 Task: Create a new group in Outlook named 'Taskers Team' with the email address 'Tasker@softage.net', description 'project discussion', set it to public, and add members.
Action: Mouse moved to (72, 69)
Screenshot: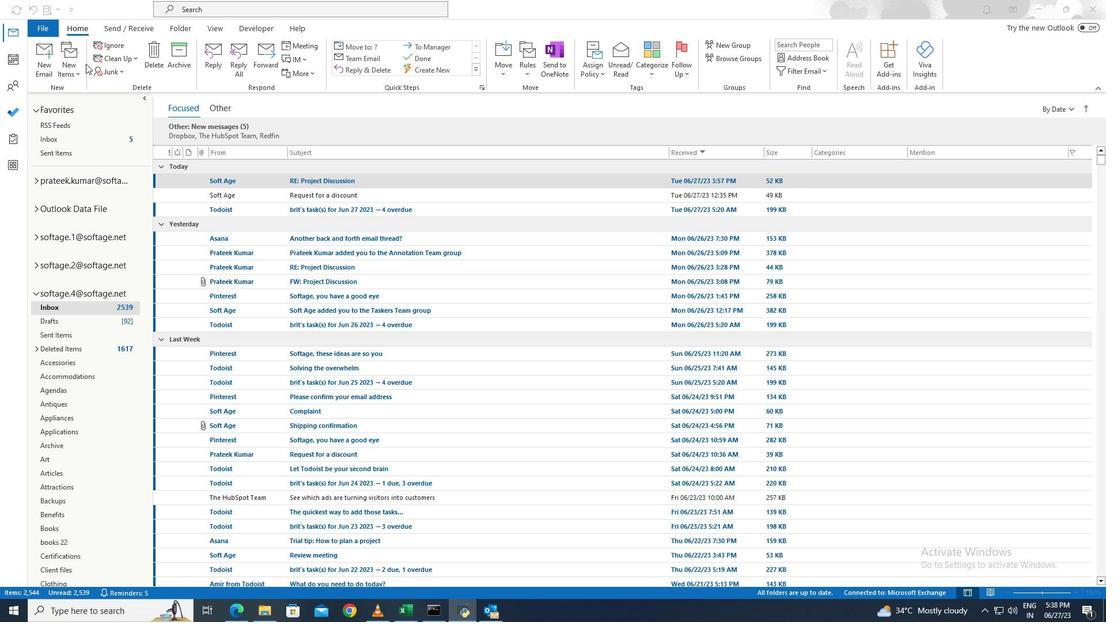
Action: Mouse pressed left at (72, 69)
Screenshot: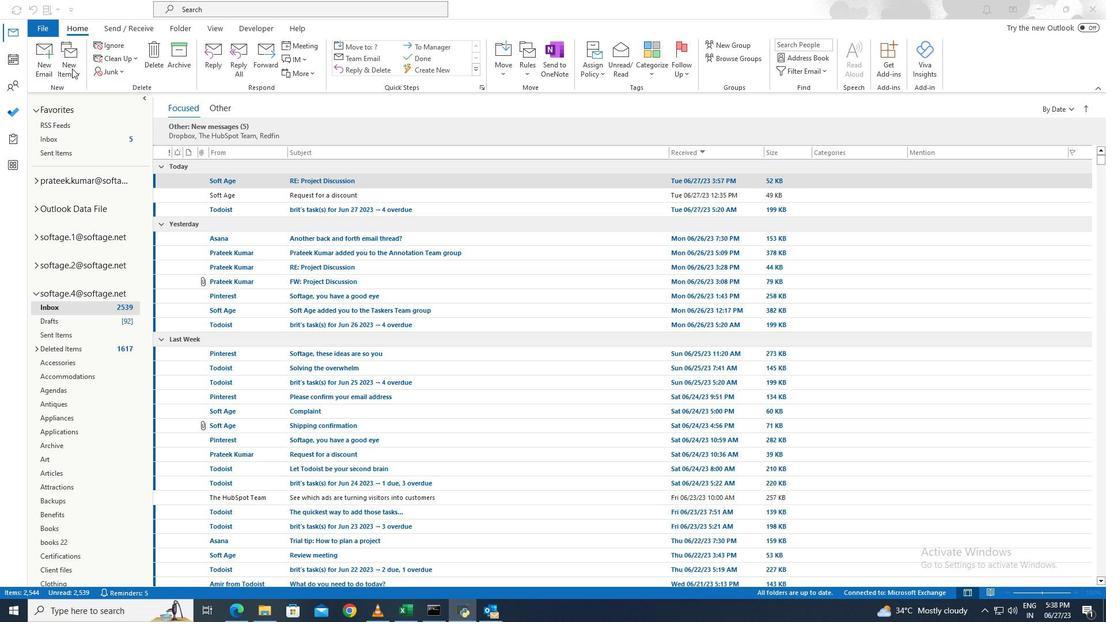 
Action: Mouse moved to (73, 71)
Screenshot: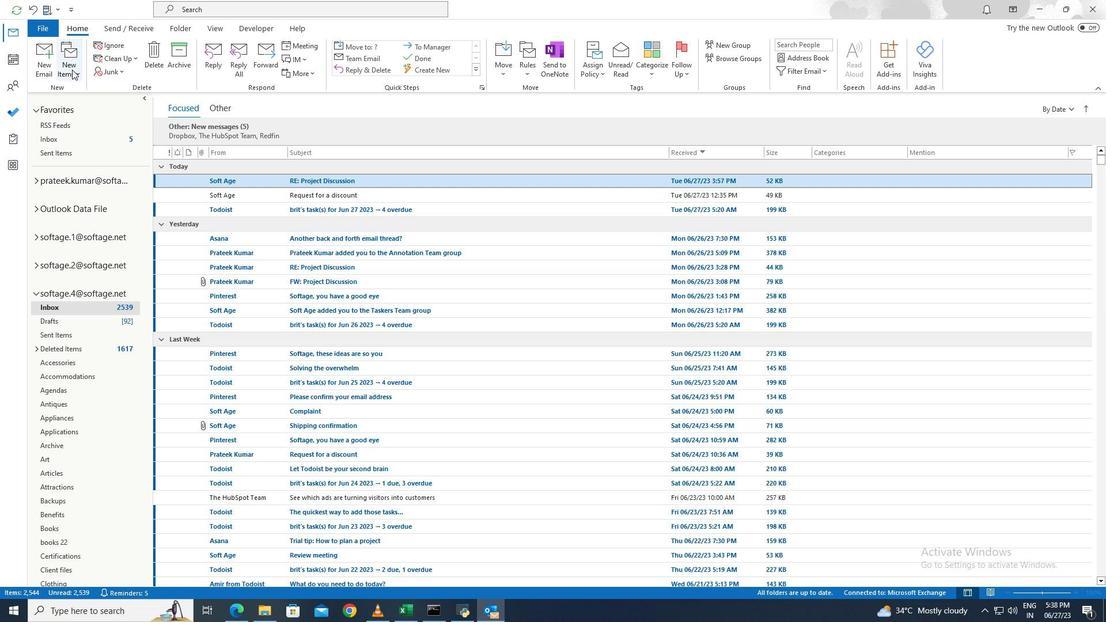 
Action: Mouse pressed left at (73, 71)
Screenshot: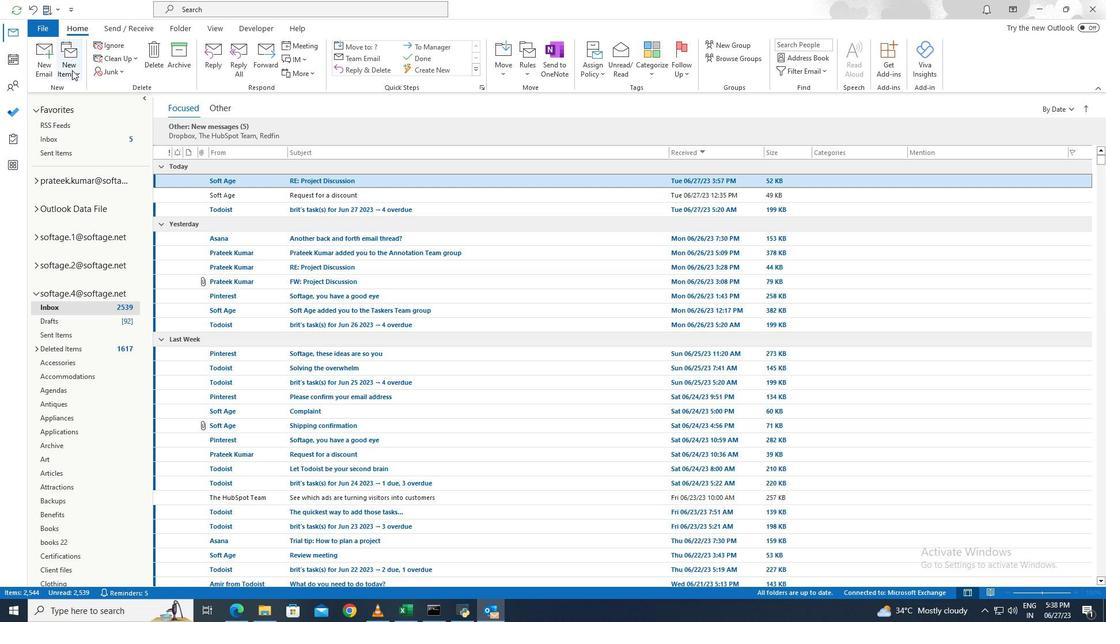 
Action: Mouse moved to (111, 152)
Screenshot: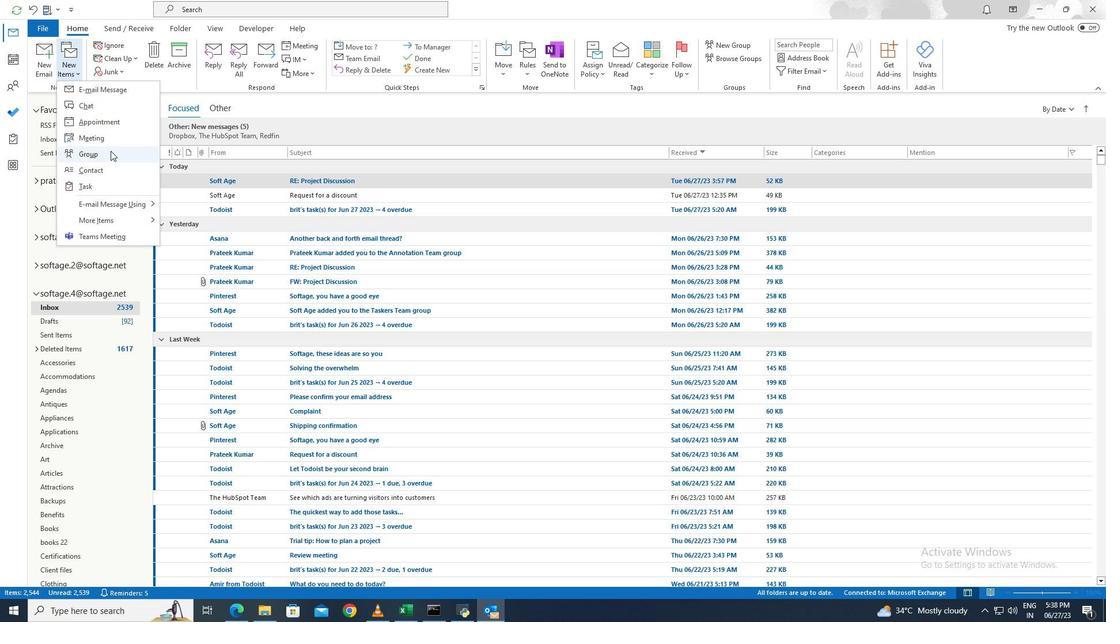 
Action: Mouse pressed left at (111, 152)
Screenshot: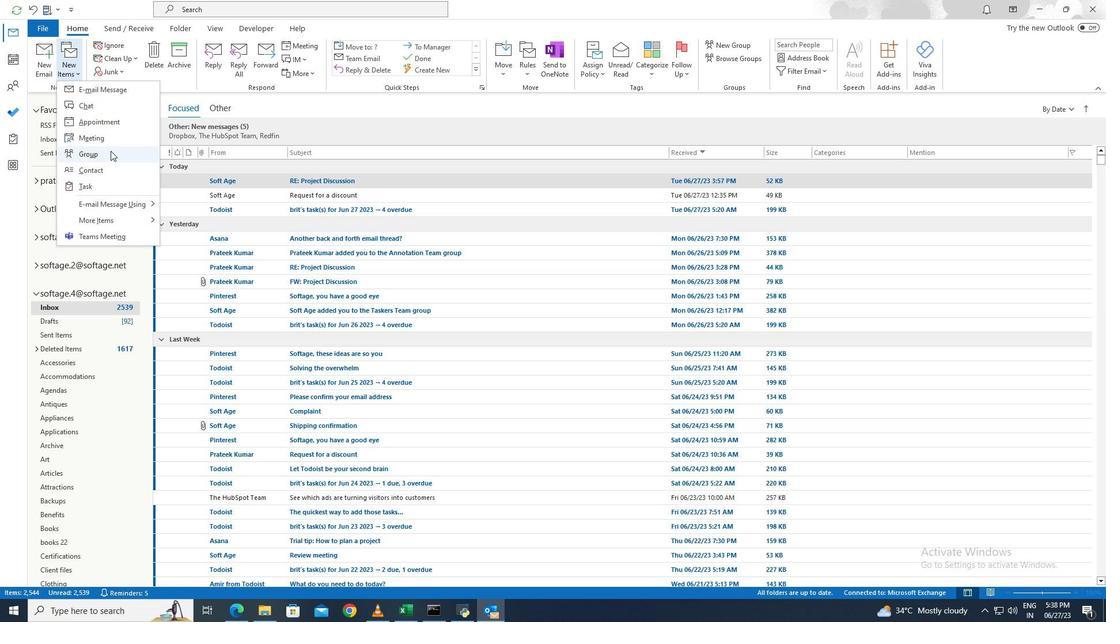 
Action: Mouse moved to (196, 166)
Screenshot: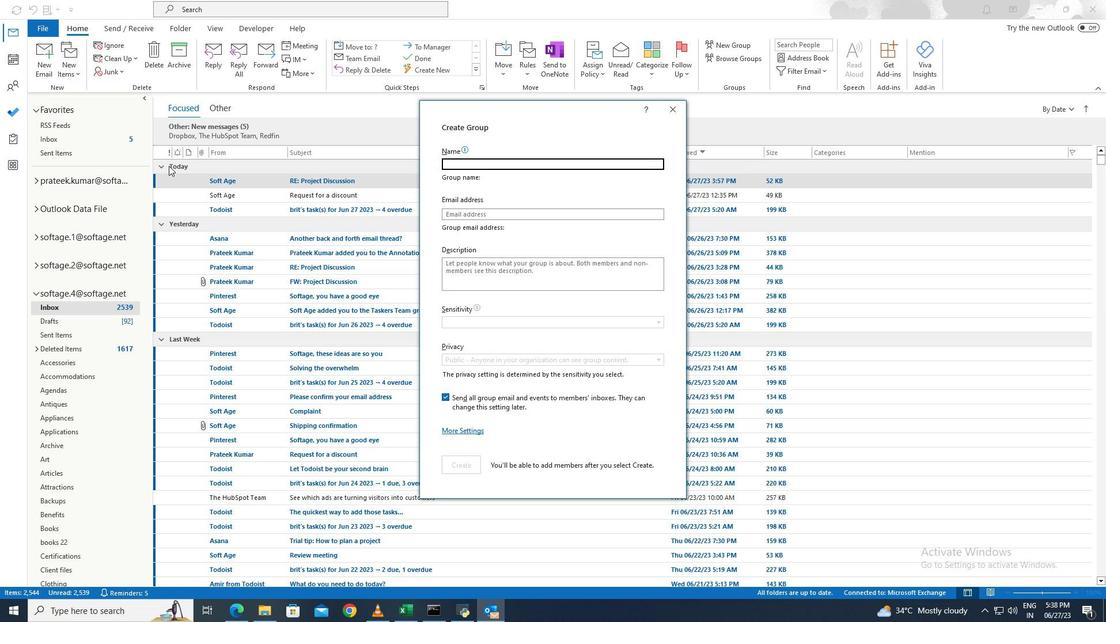 
Action: Key pressed <Key.caps_lock>T<Key.caps_lock>askers<Key.space><Key.caps_lock>T<Key.caps_lock>eam
Screenshot: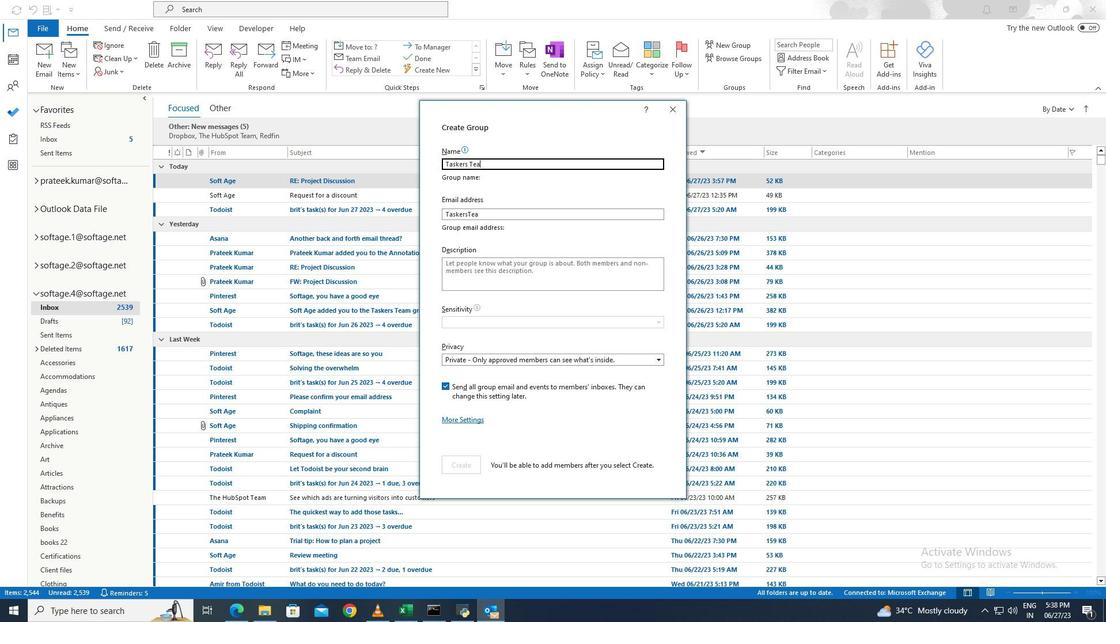 
Action: Mouse moved to (494, 217)
Screenshot: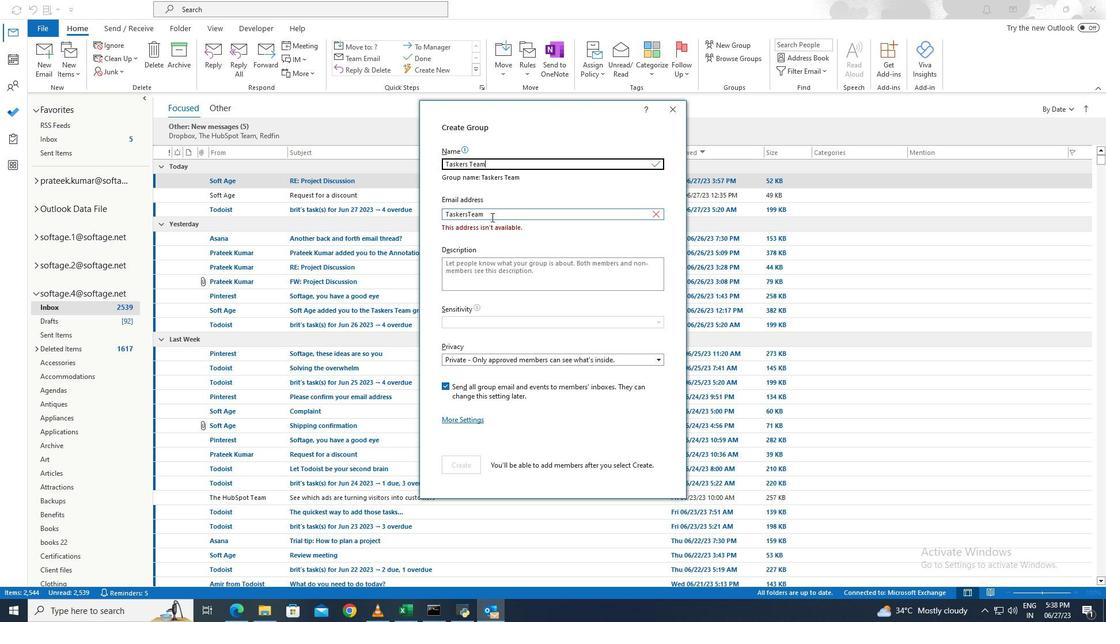
Action: Mouse pressed left at (494, 217)
Screenshot: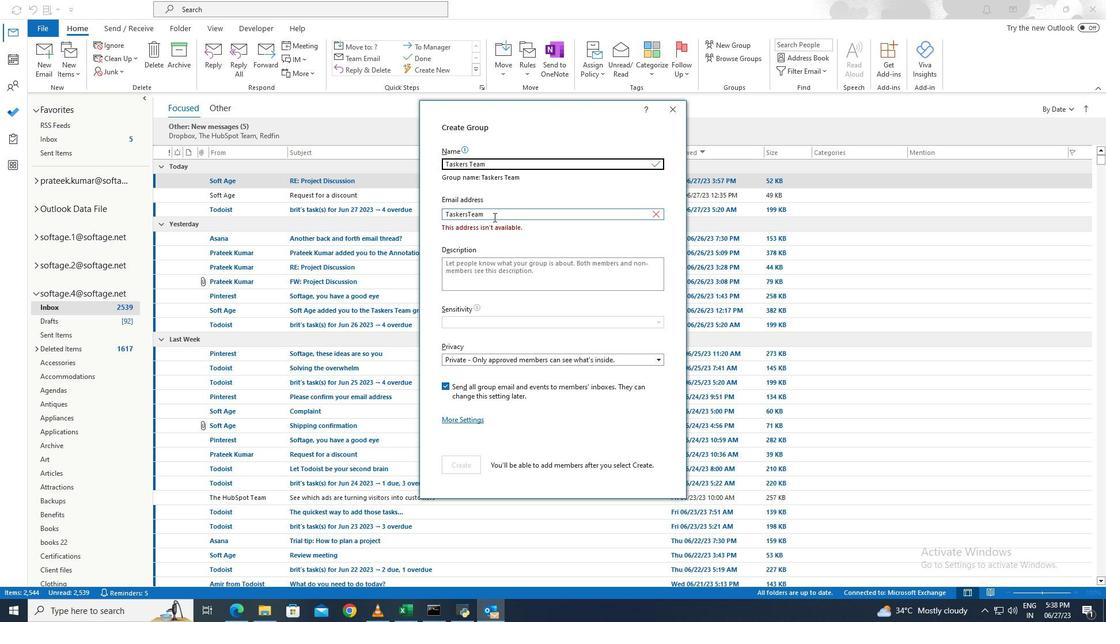 
Action: Key pressed <Key.shift><Key.up><Key.caps_lock>T<Key.caps_lock>askr<Key.backspace>er
Screenshot: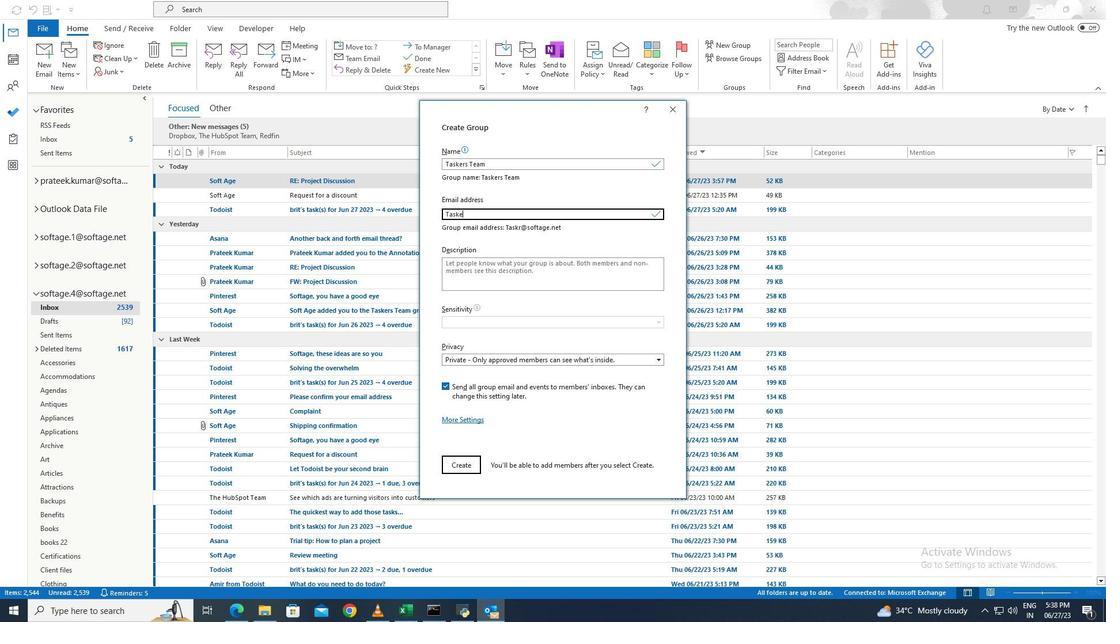 
Action: Mouse moved to (511, 270)
Screenshot: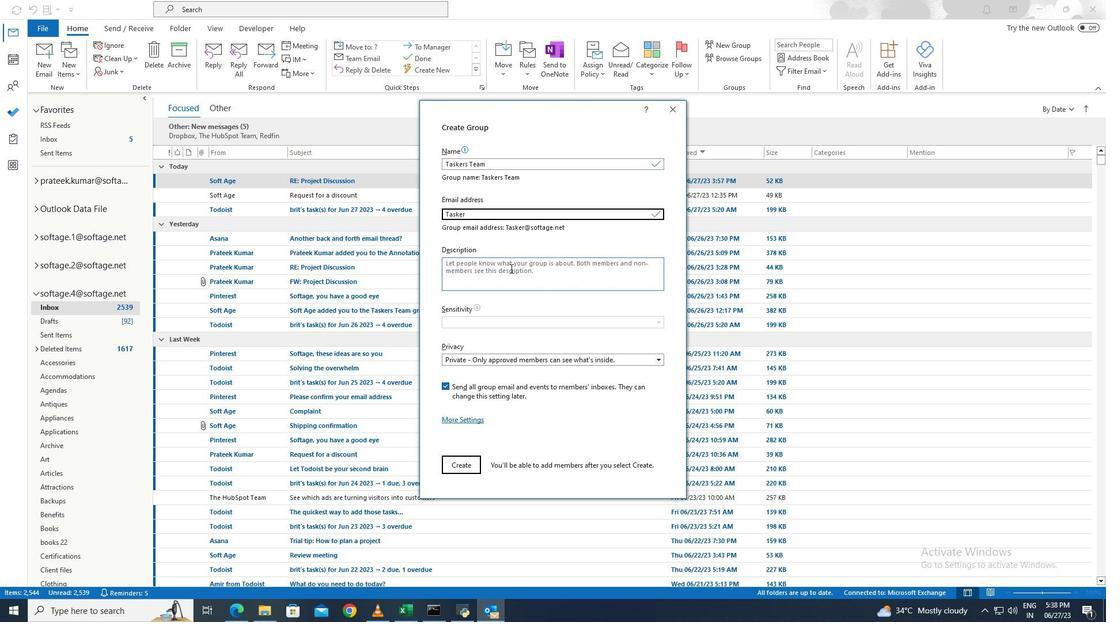
Action: Mouse pressed left at (511, 270)
Screenshot: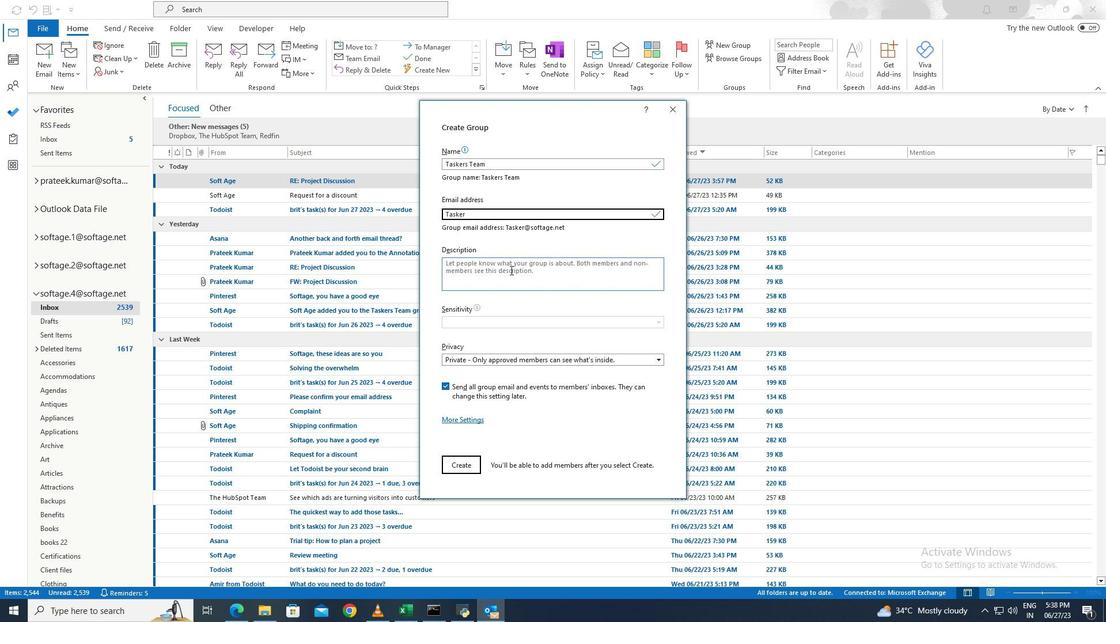 
Action: Key pressed project<Key.space>discussion
Screenshot: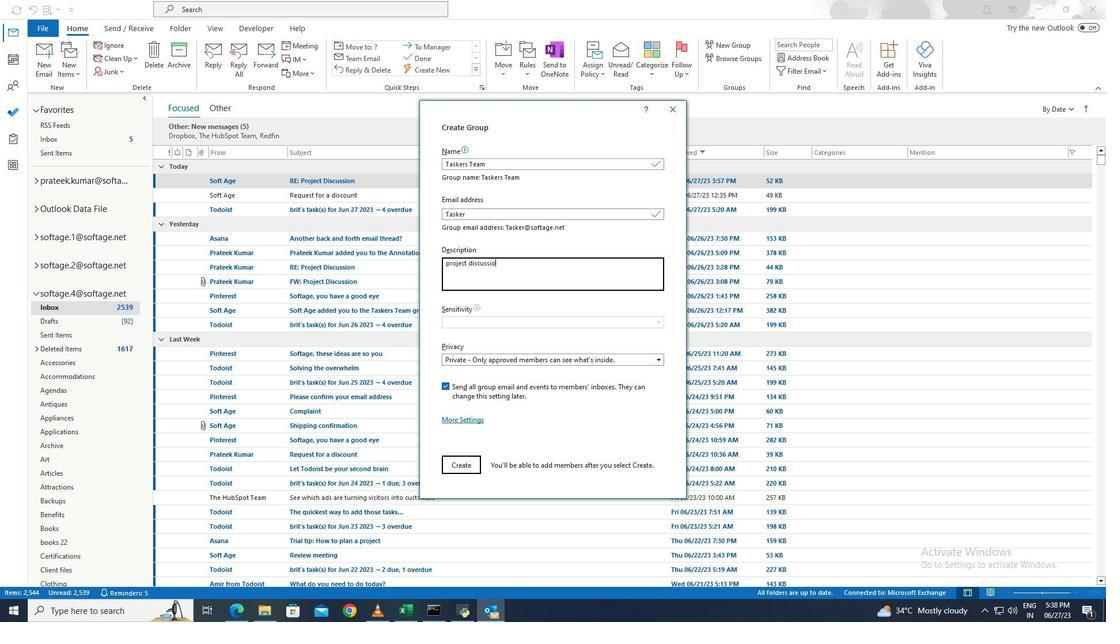 
Action: Mouse moved to (658, 360)
Screenshot: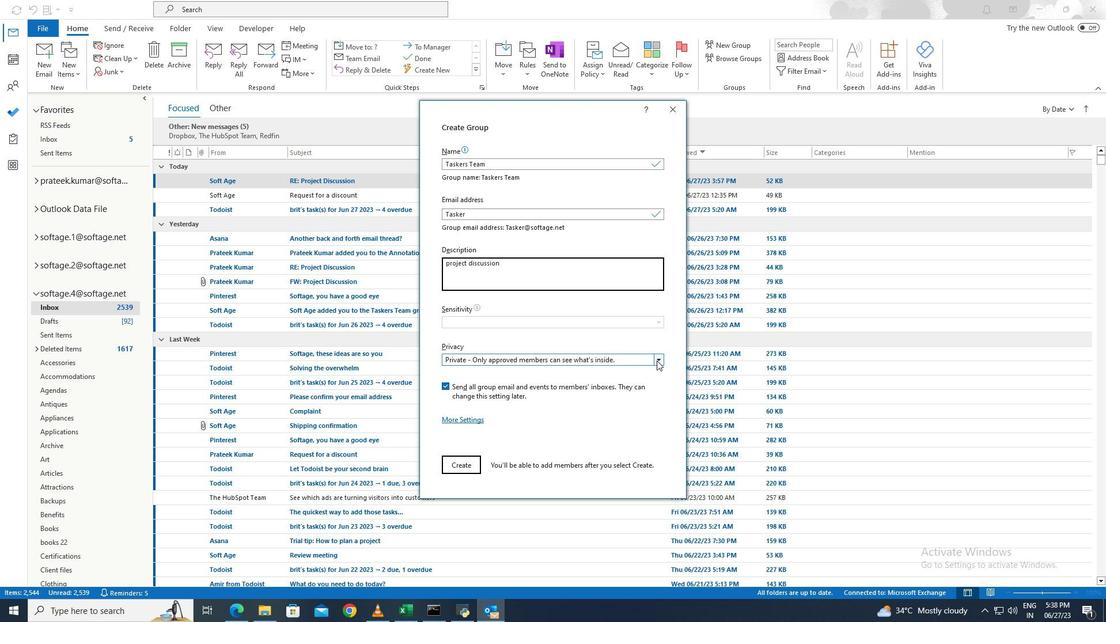 
Action: Mouse pressed left at (658, 360)
Screenshot: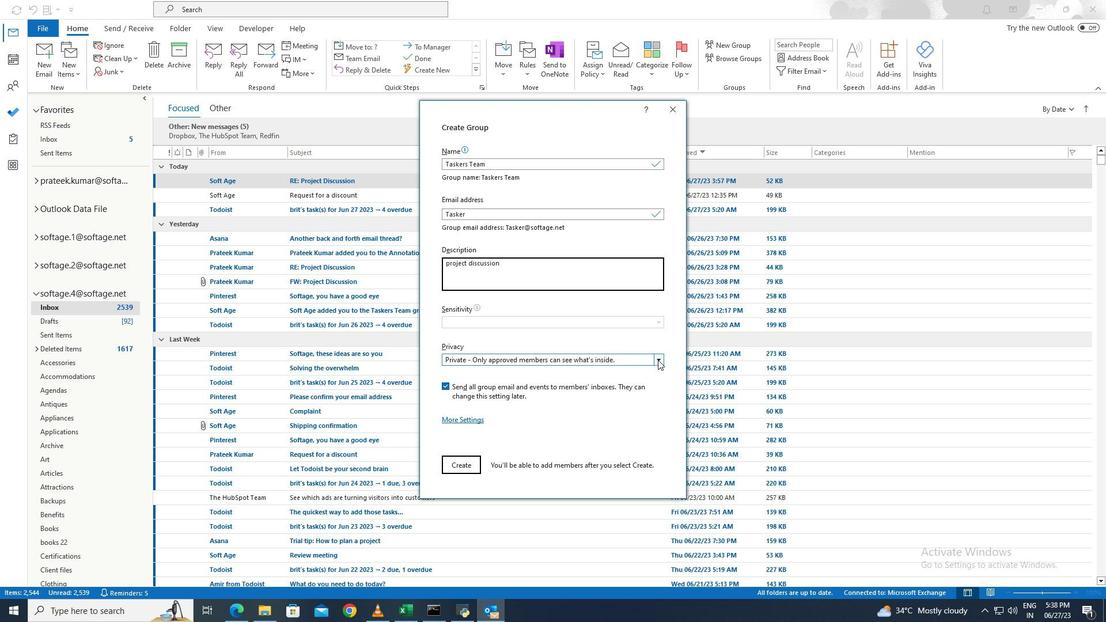 
Action: Mouse moved to (641, 371)
Screenshot: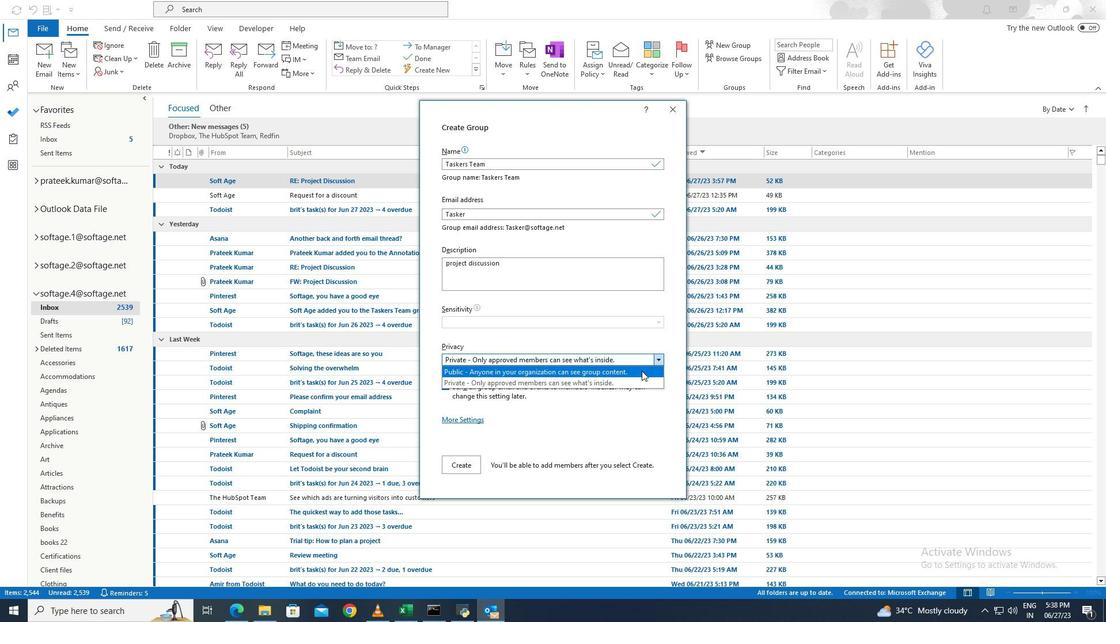 
Action: Mouse pressed left at (641, 371)
Screenshot: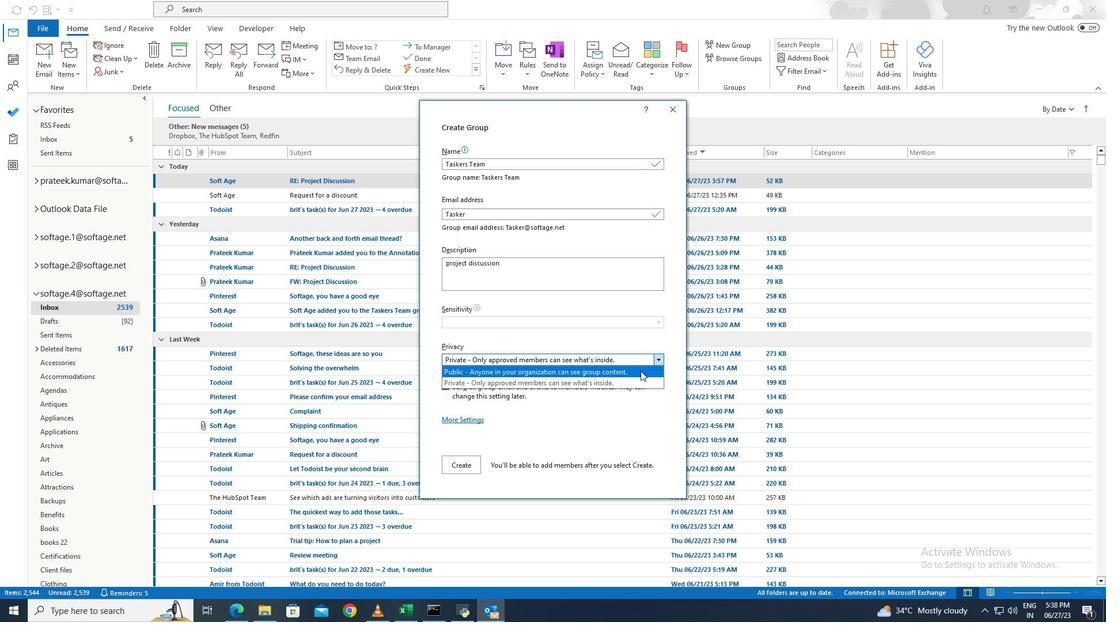 
Action: Mouse moved to (475, 468)
Screenshot: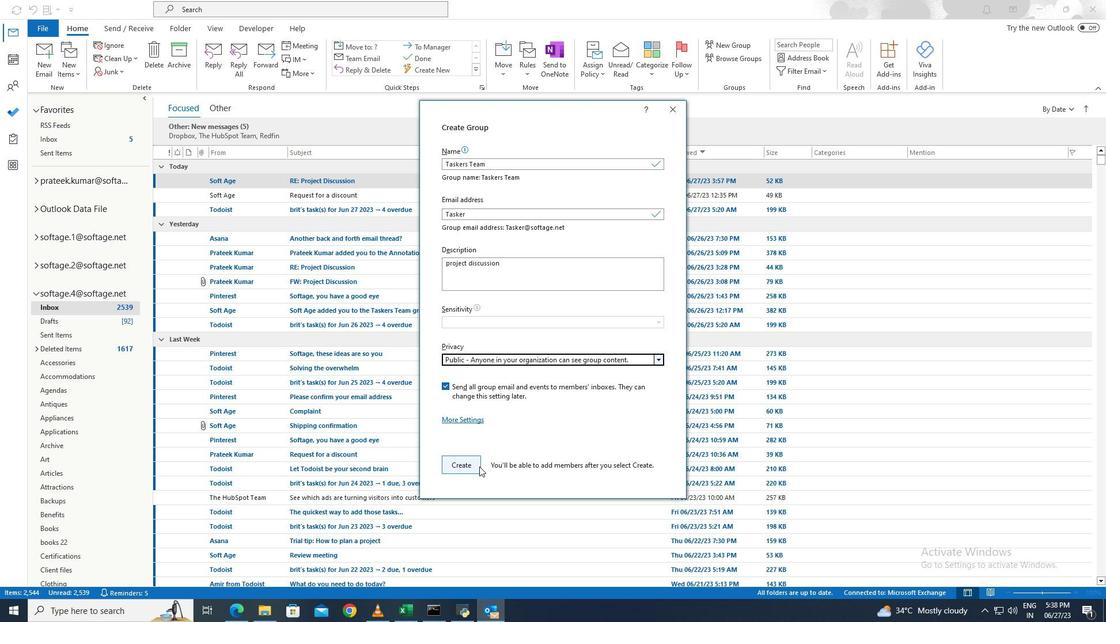 
Action: Mouse pressed left at (475, 468)
Screenshot: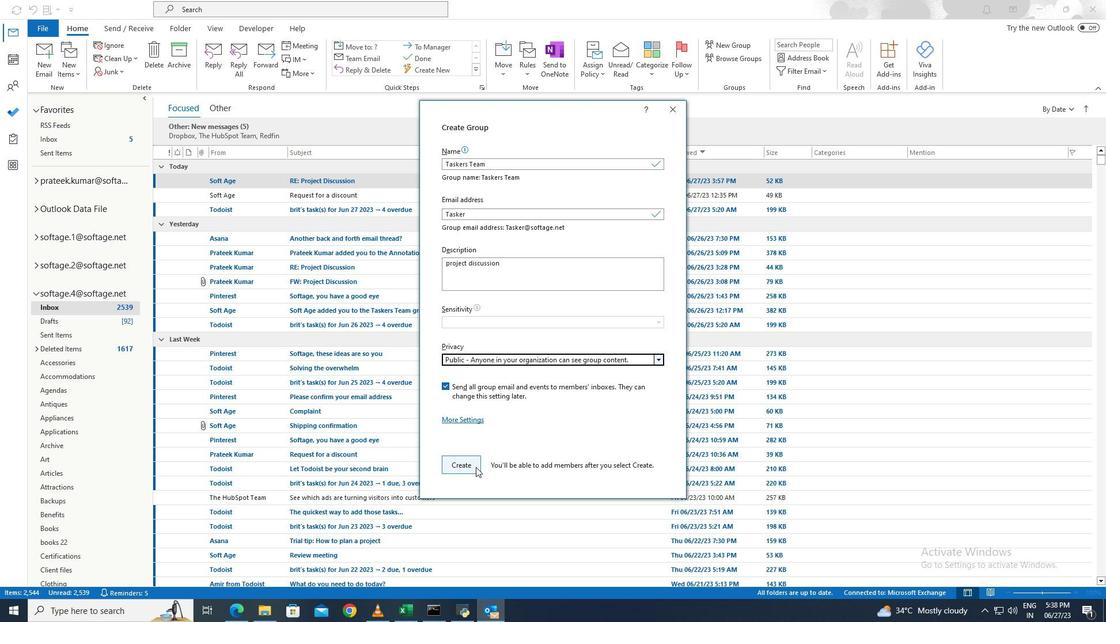
Action: Mouse moved to (477, 467)
Screenshot: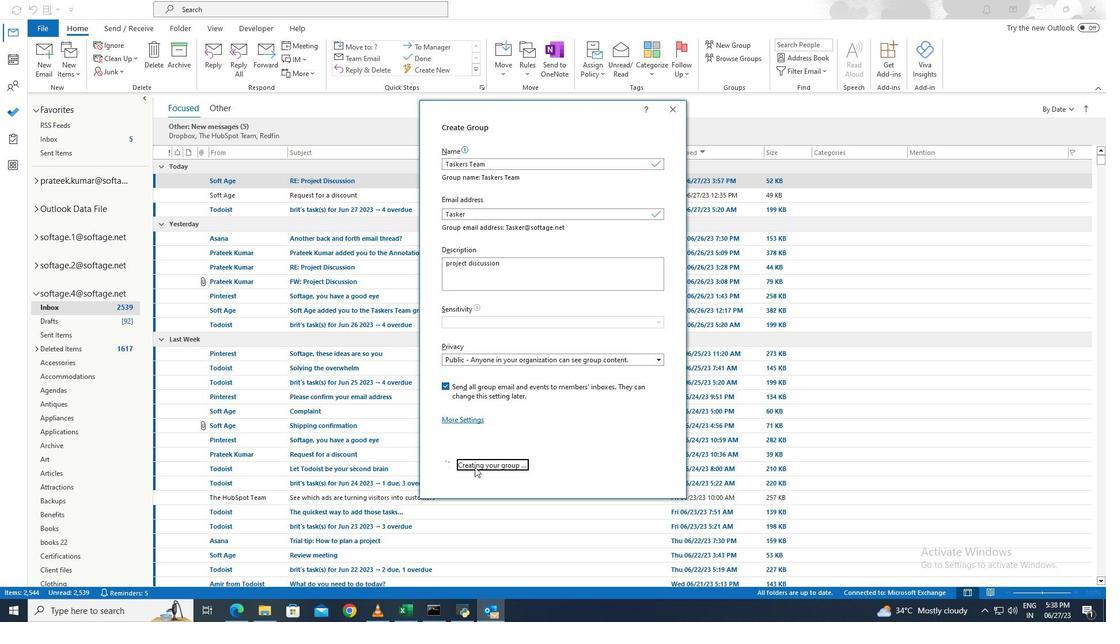 
Action: Key pressed softage.2<Key.shift>@softage.net
Screenshot: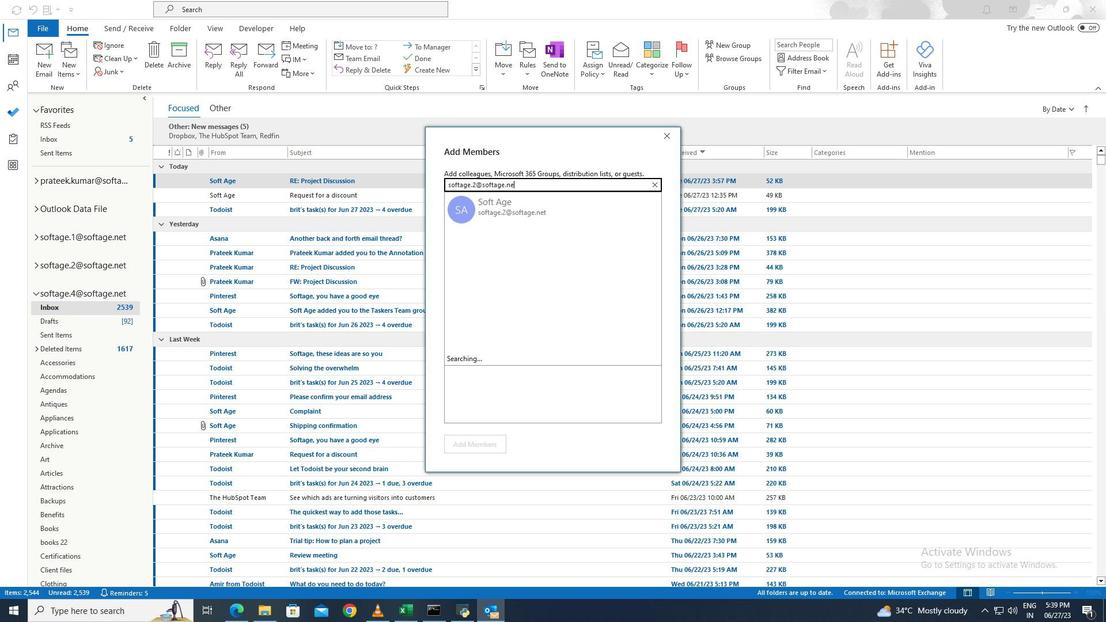 
Action: Mouse moved to (541, 202)
Screenshot: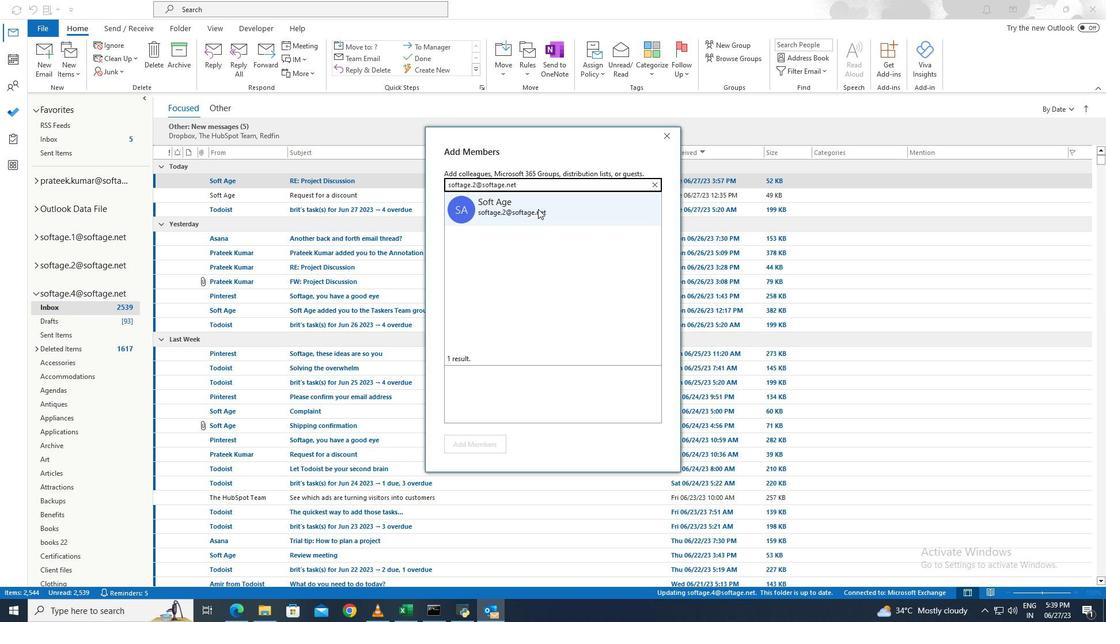 
Action: Mouse pressed left at (541, 202)
Screenshot: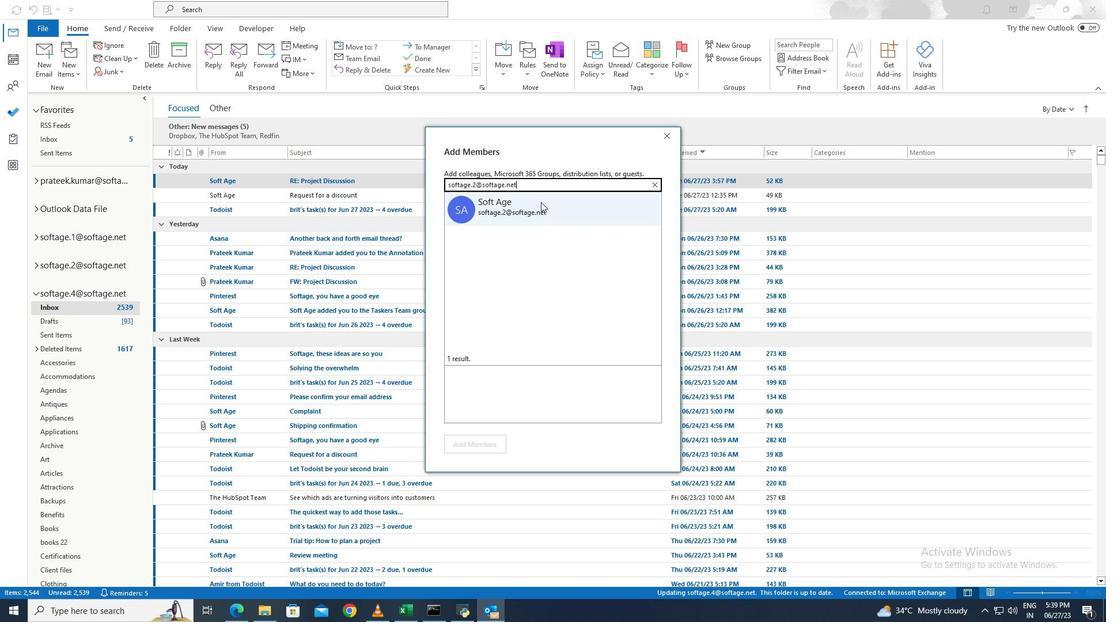 
Action: Key pressed softage.3<Key.shift>@so
Screenshot: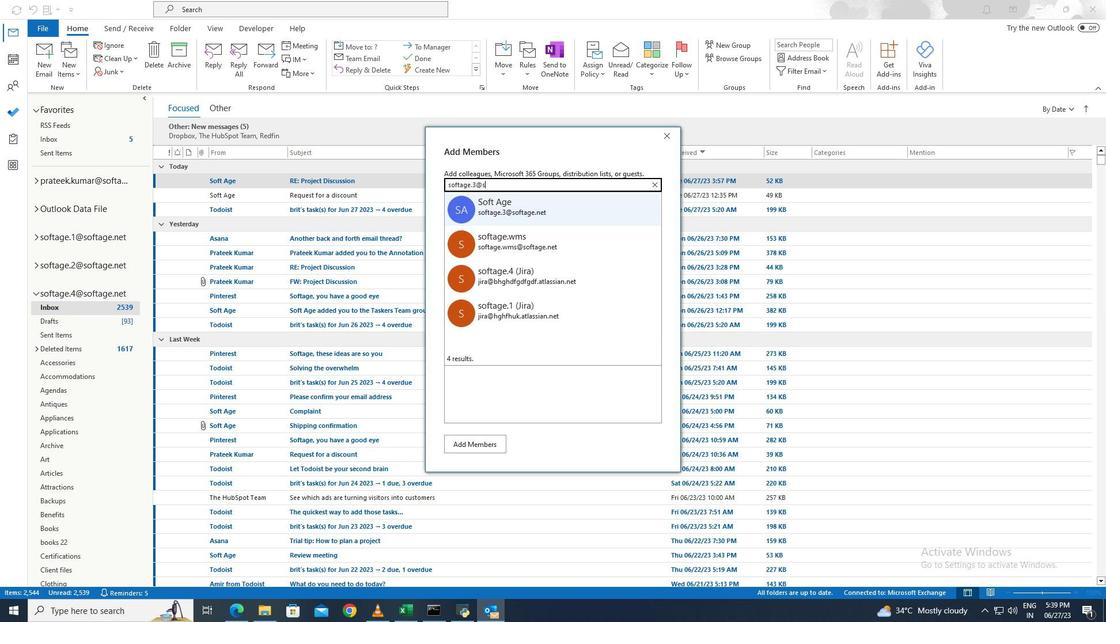 
Action: Mouse moved to (574, 200)
Screenshot: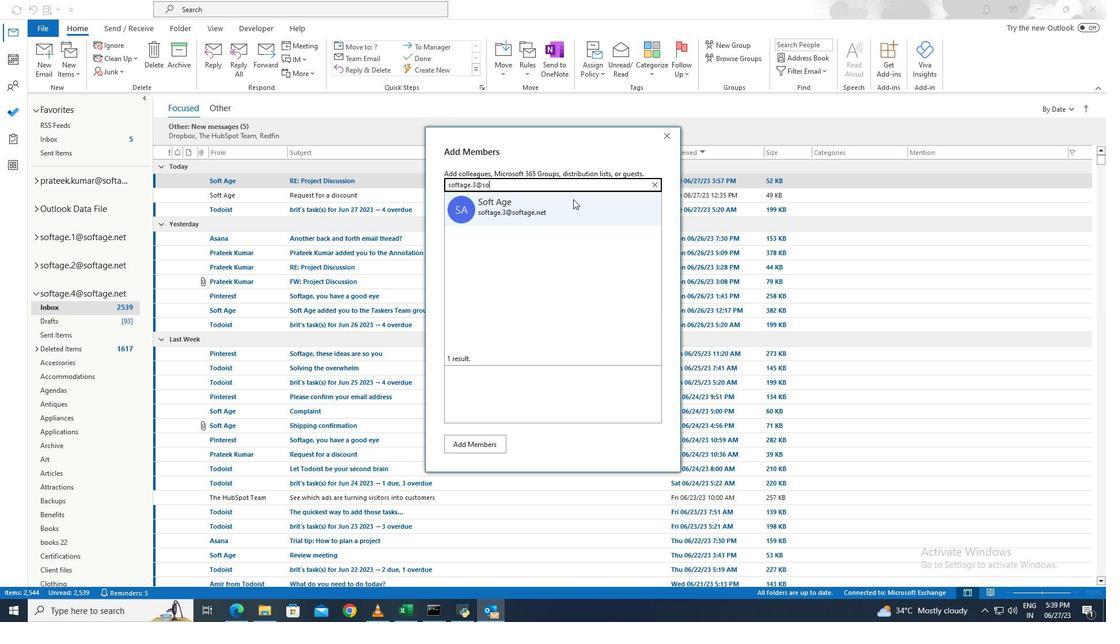 
Action: Mouse pressed left at (574, 200)
Screenshot: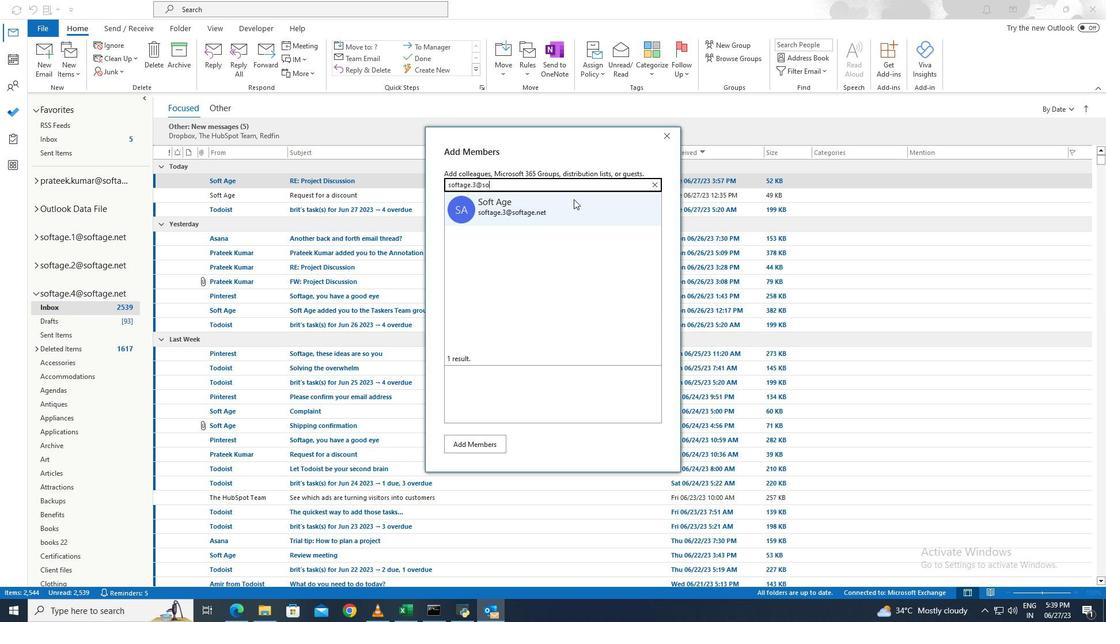 
Action: Key pressed softage.4<Key.shift>@
Screenshot: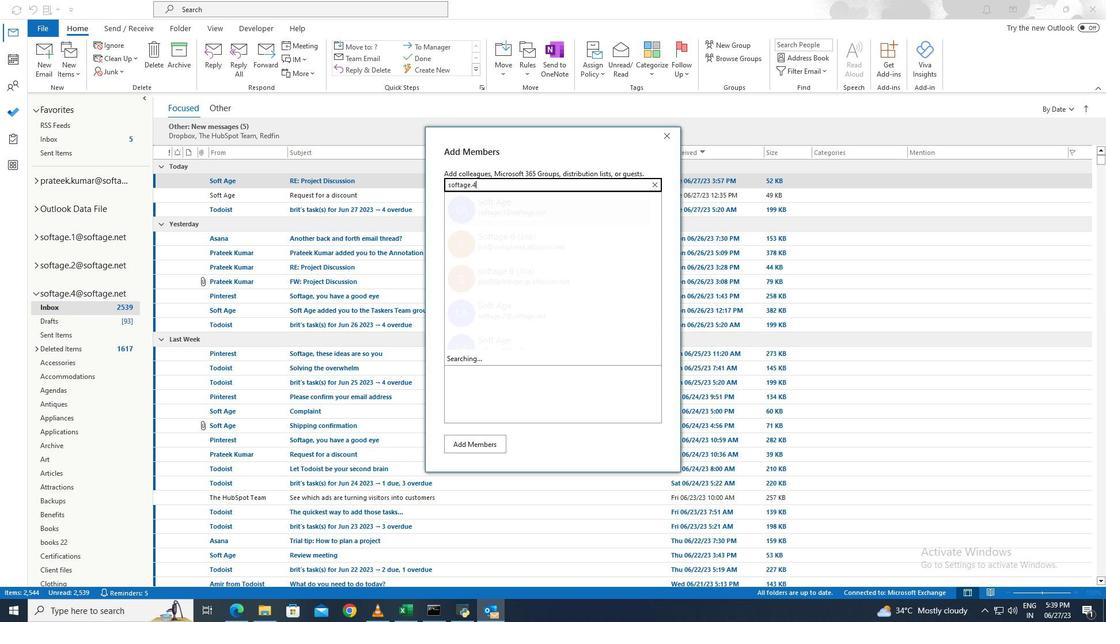 
Action: Mouse moved to (589, 209)
Screenshot: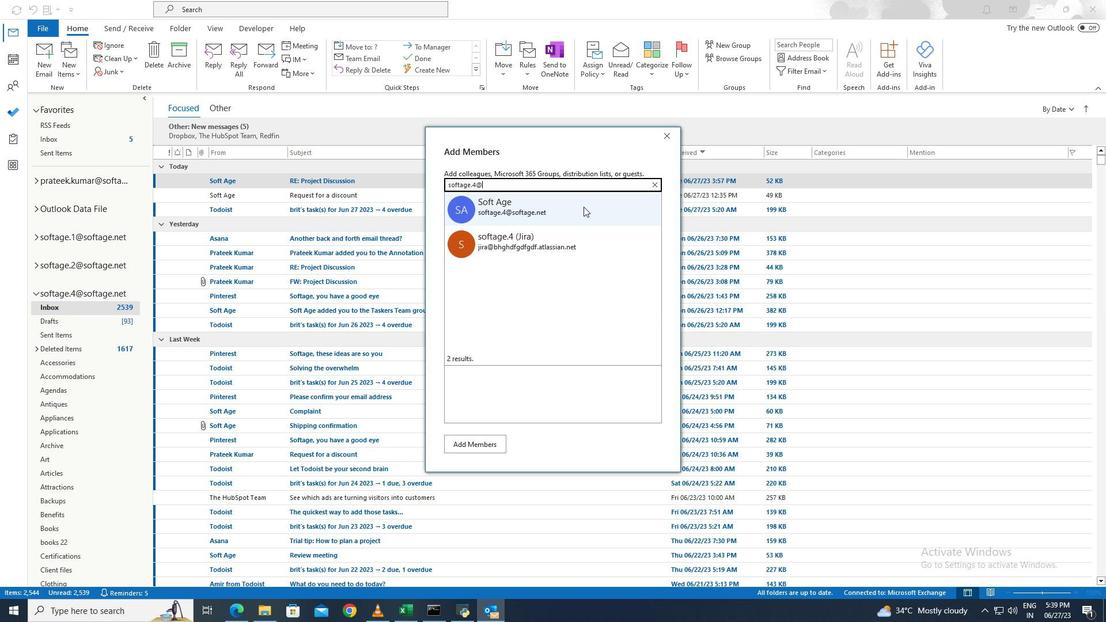
Action: Mouse pressed left at (589, 209)
Screenshot: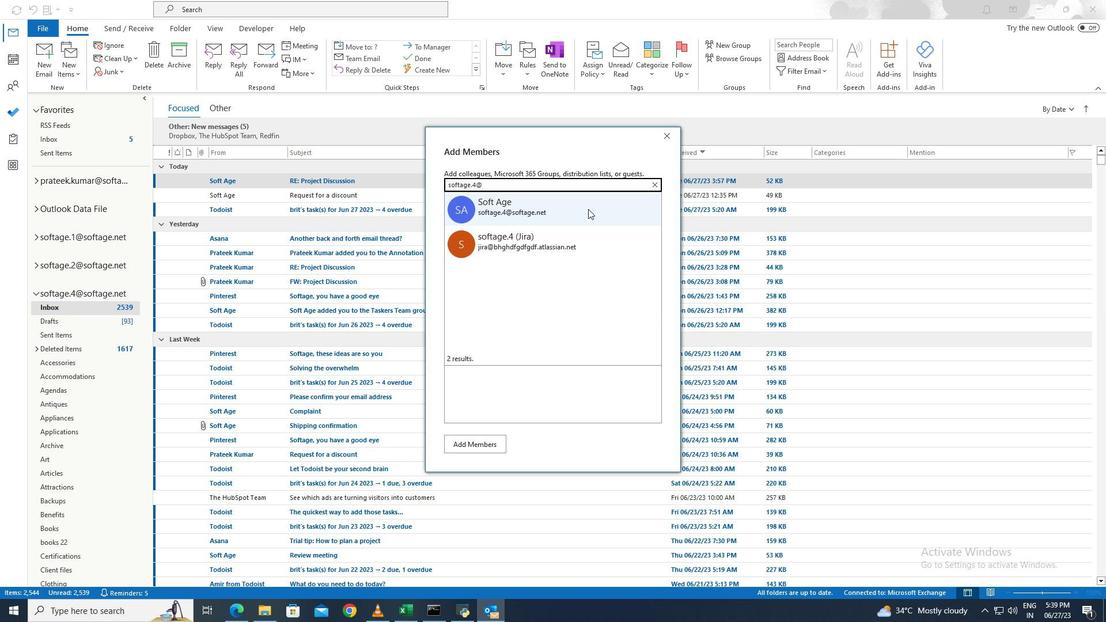 
Action: Key pressed softage.5
Screenshot: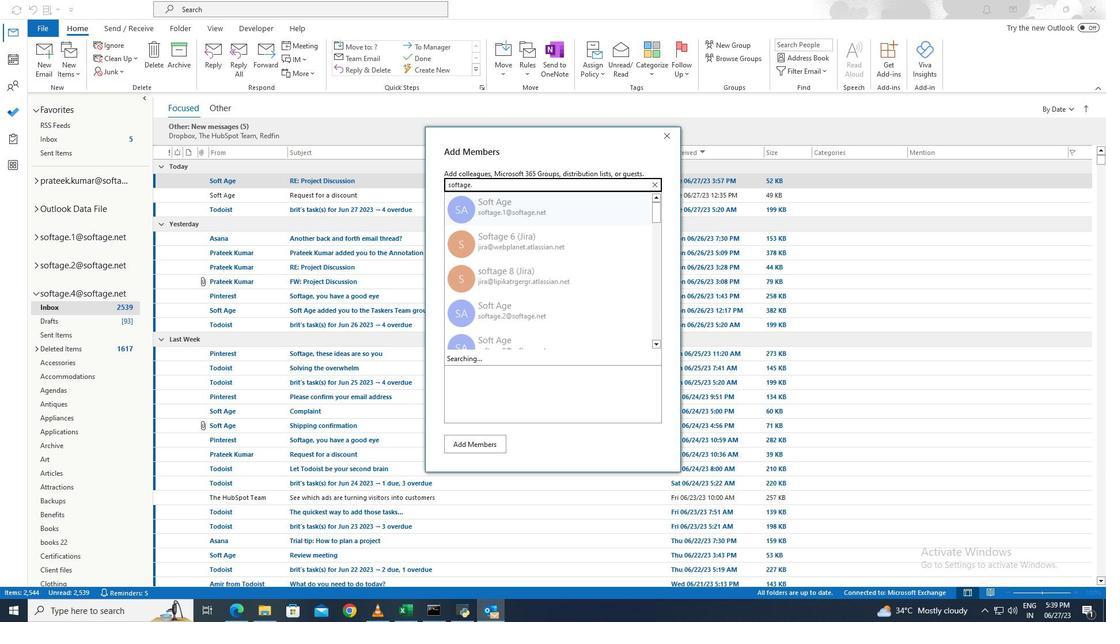 
Action: Mouse moved to (599, 202)
Screenshot: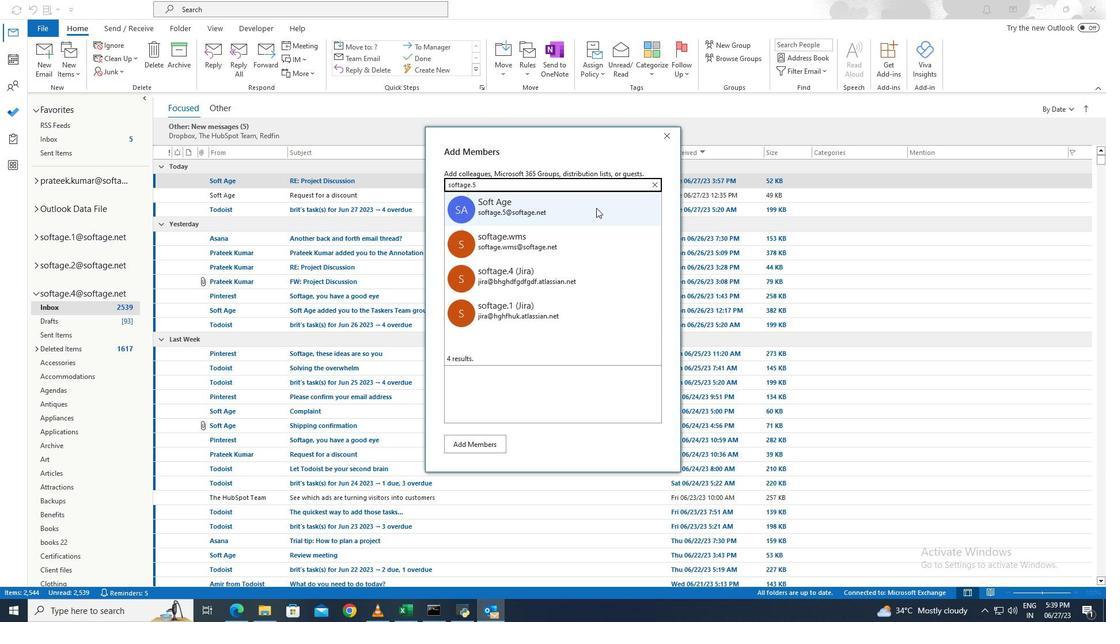 
Action: Mouse pressed left at (599, 202)
Screenshot: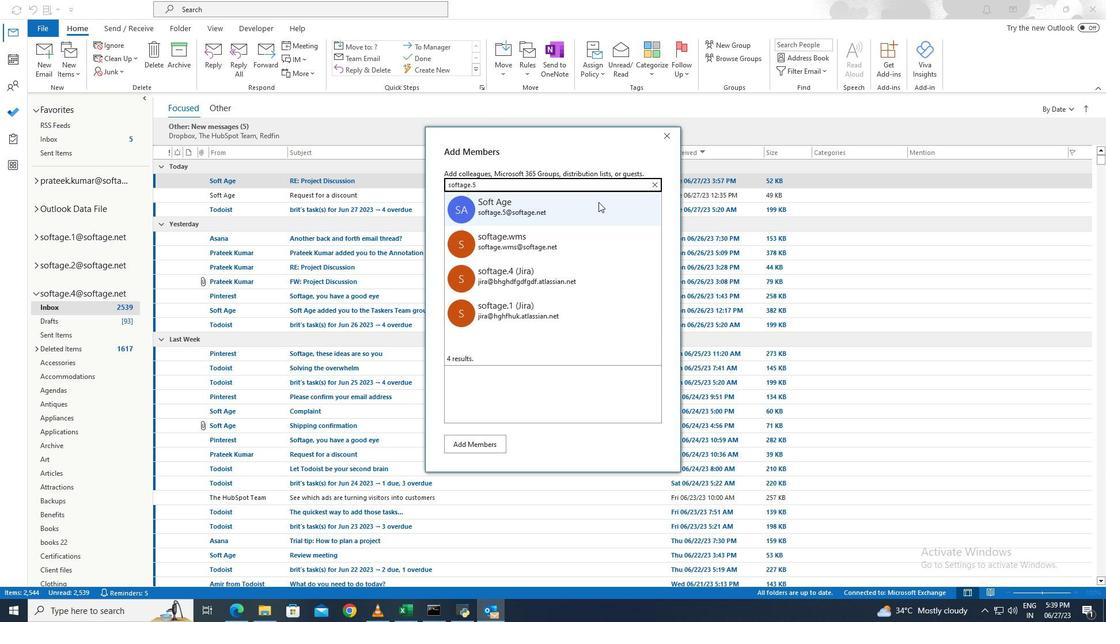 
Action: Mouse moved to (502, 444)
Screenshot: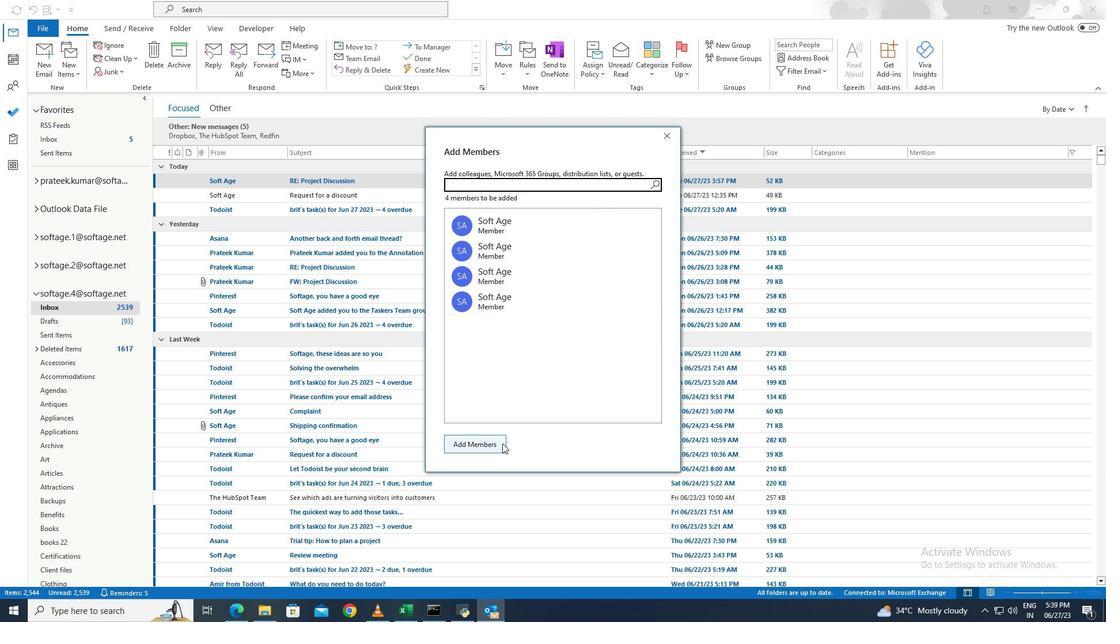 
Action: Mouse pressed left at (502, 444)
Screenshot: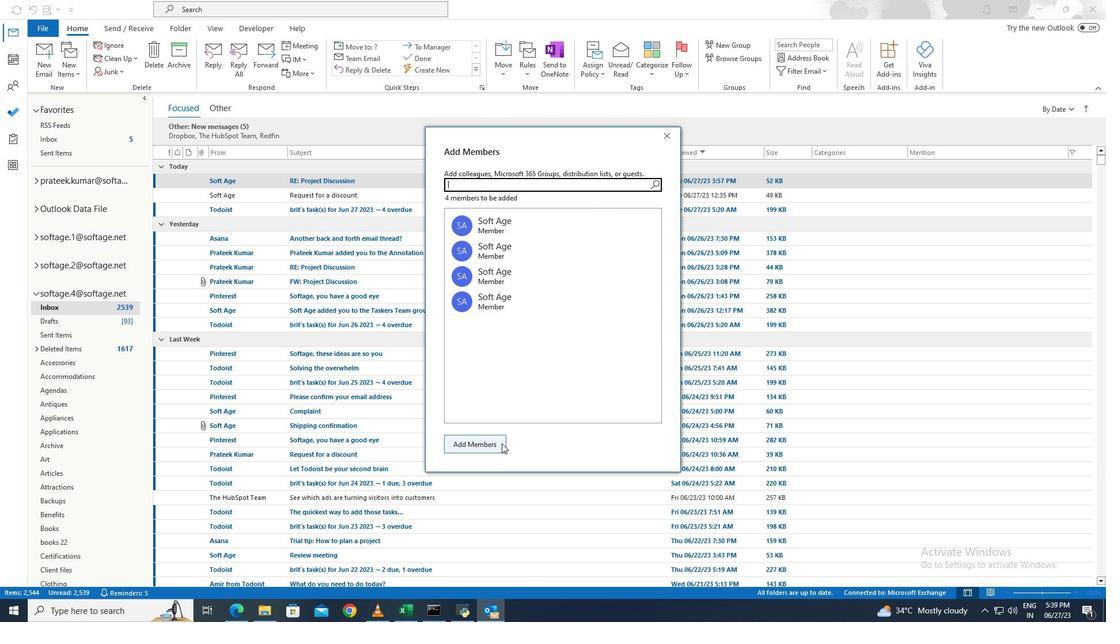 
Action: Mouse moved to (634, 334)
Screenshot: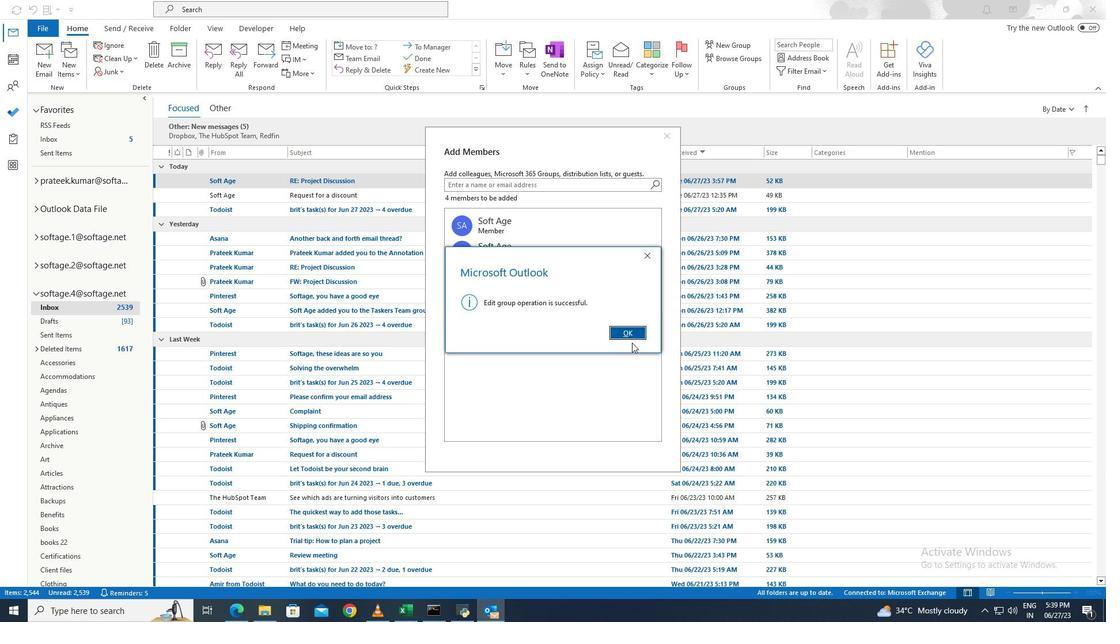 
Action: Mouse pressed left at (634, 334)
Screenshot: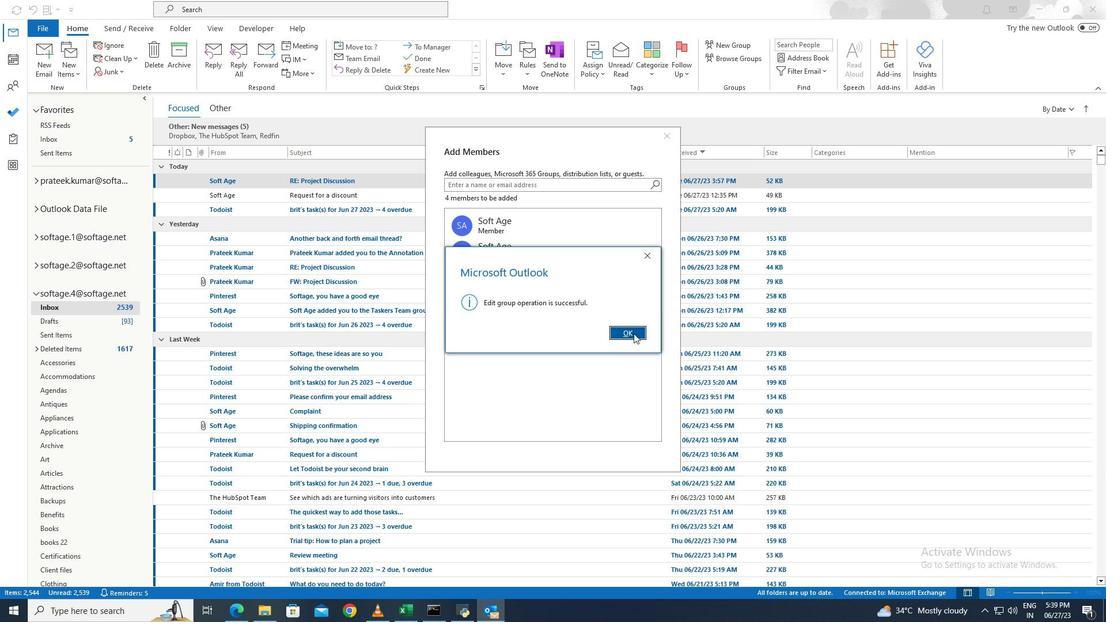 
